 Task: Create a due date automation trigger when advanced on, on the tuesday after a card is due add basic without the blue label at 11:00 AM.
Action: Mouse moved to (1201, 90)
Screenshot: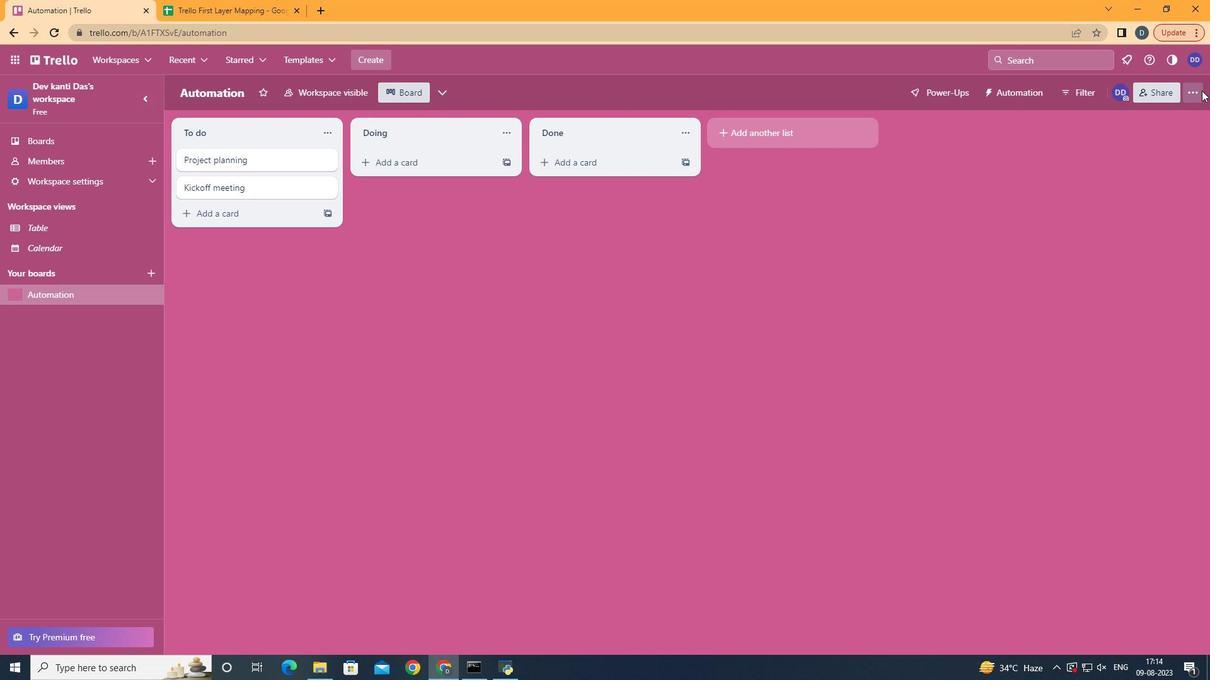 
Action: Mouse pressed left at (1201, 90)
Screenshot: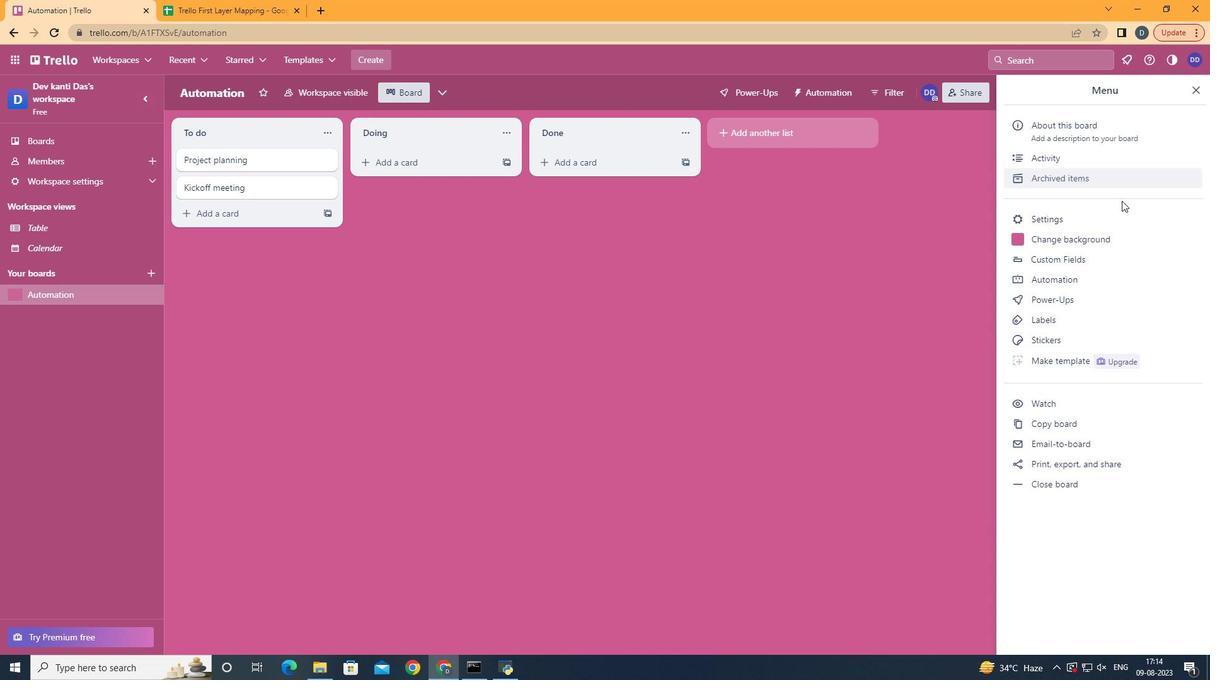 
Action: Mouse moved to (1089, 279)
Screenshot: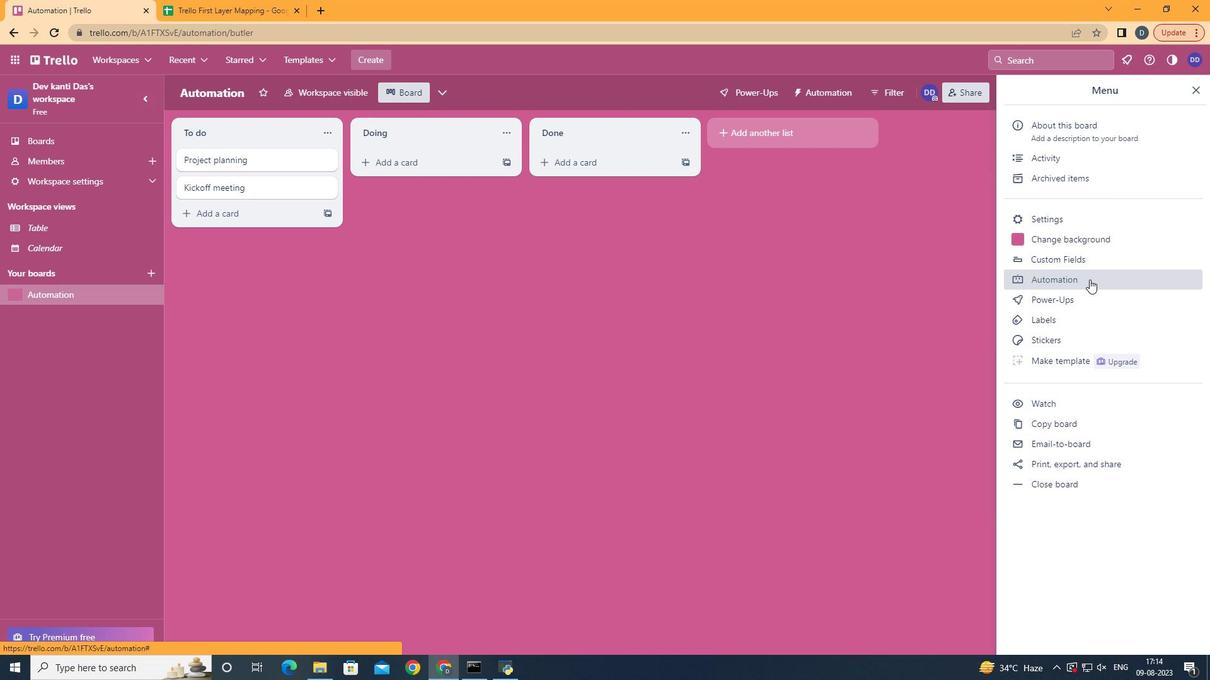 
Action: Mouse pressed left at (1089, 279)
Screenshot: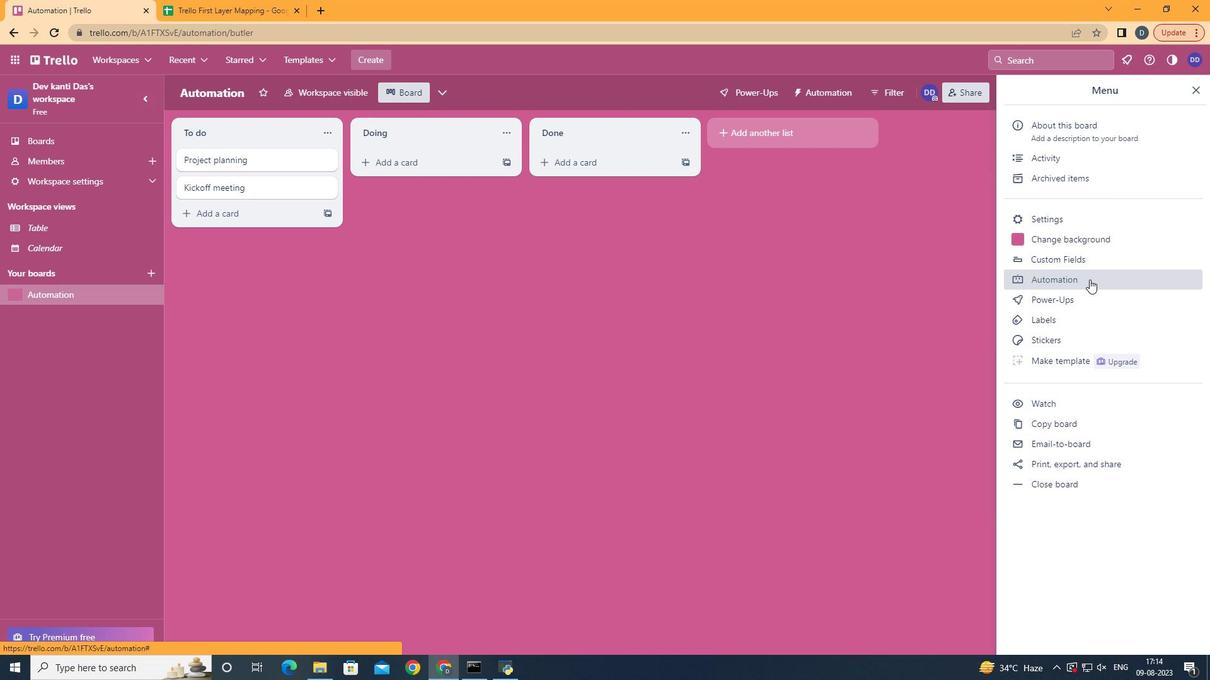 
Action: Mouse moved to (245, 248)
Screenshot: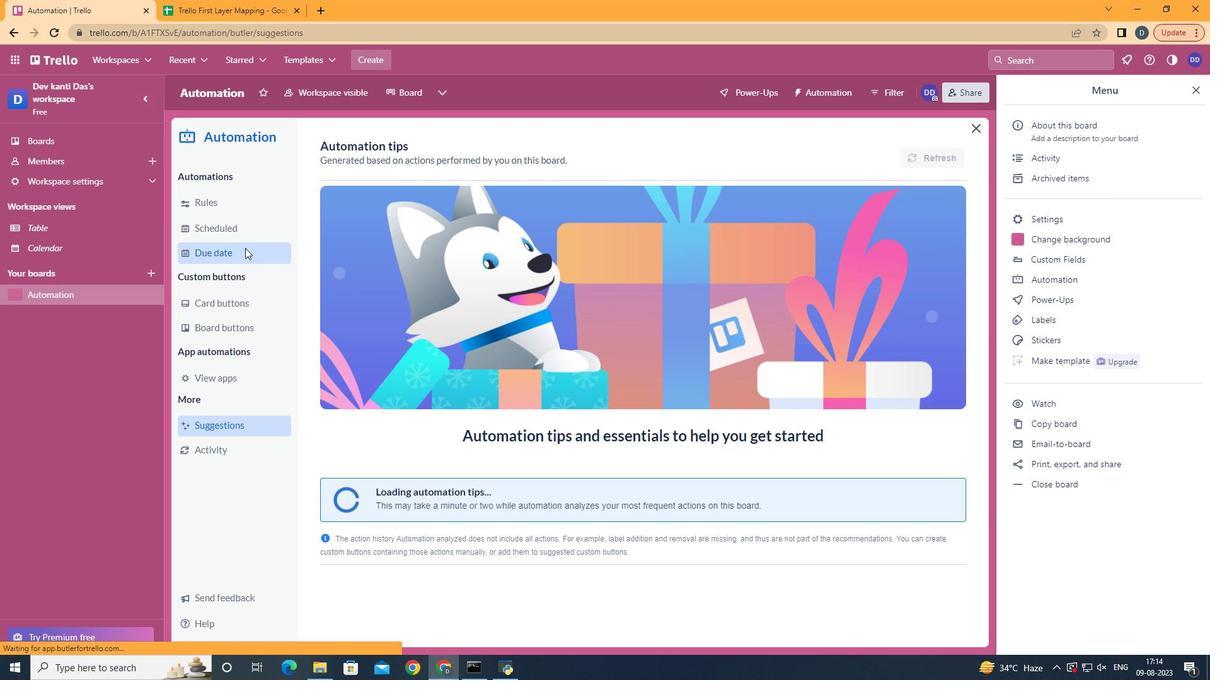 
Action: Mouse pressed left at (245, 248)
Screenshot: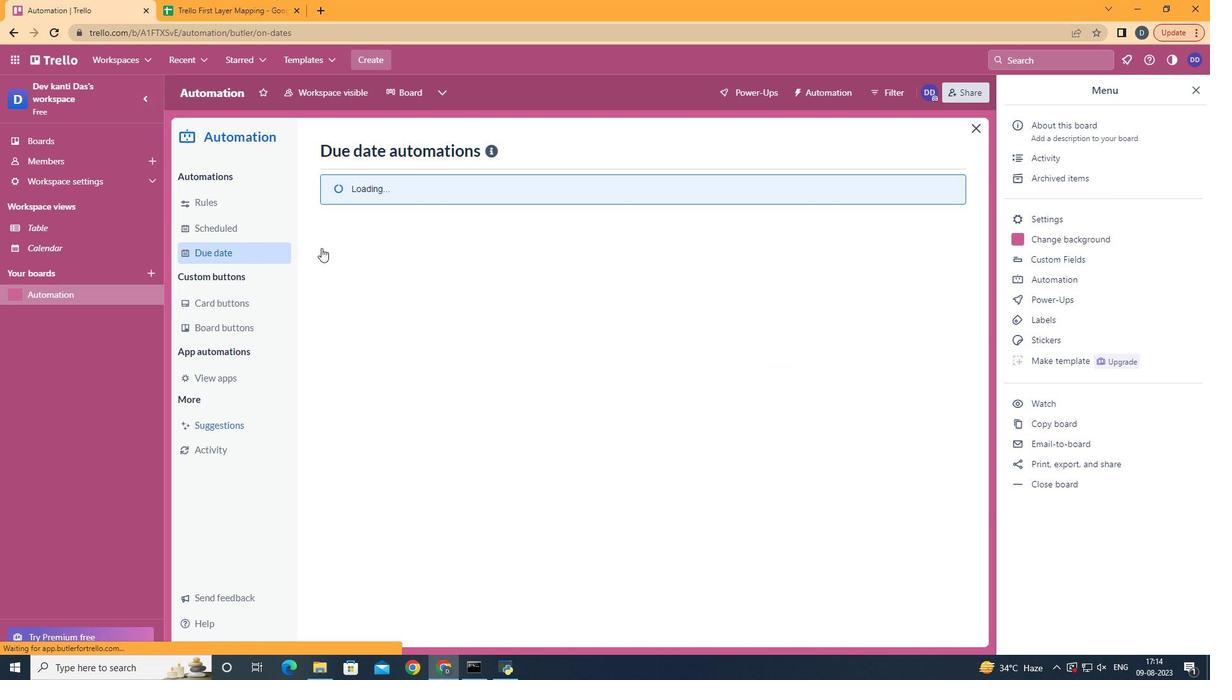 
Action: Mouse moved to (886, 146)
Screenshot: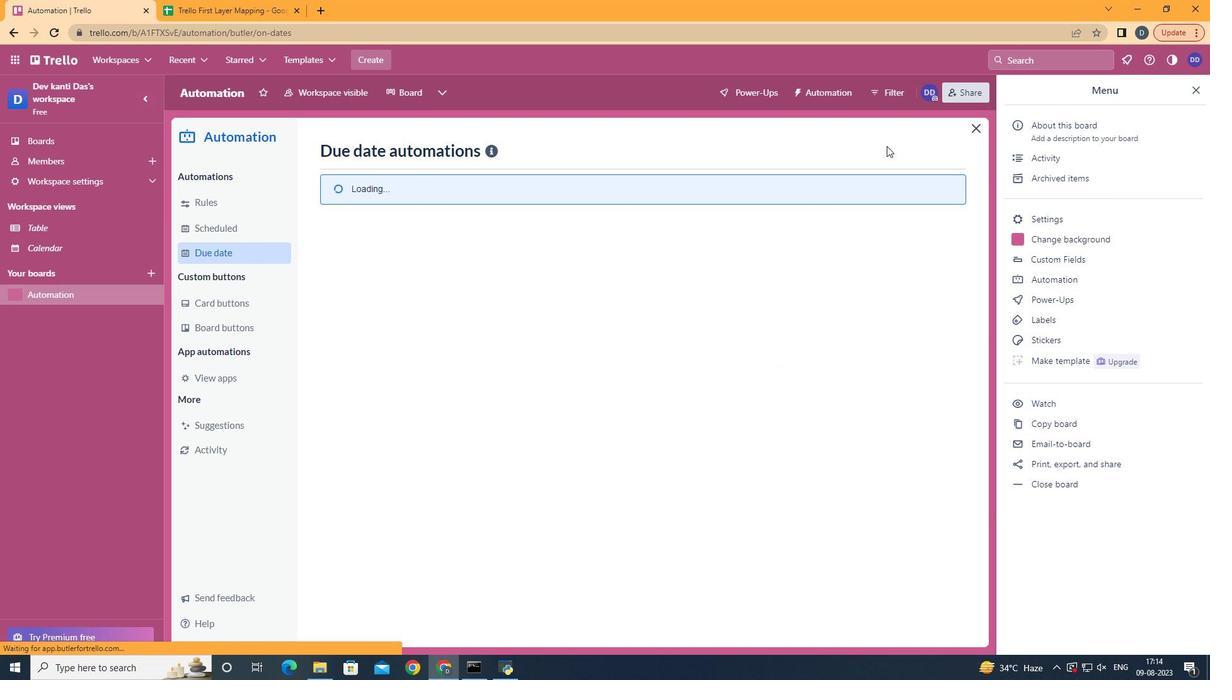 
Action: Mouse pressed left at (886, 146)
Screenshot: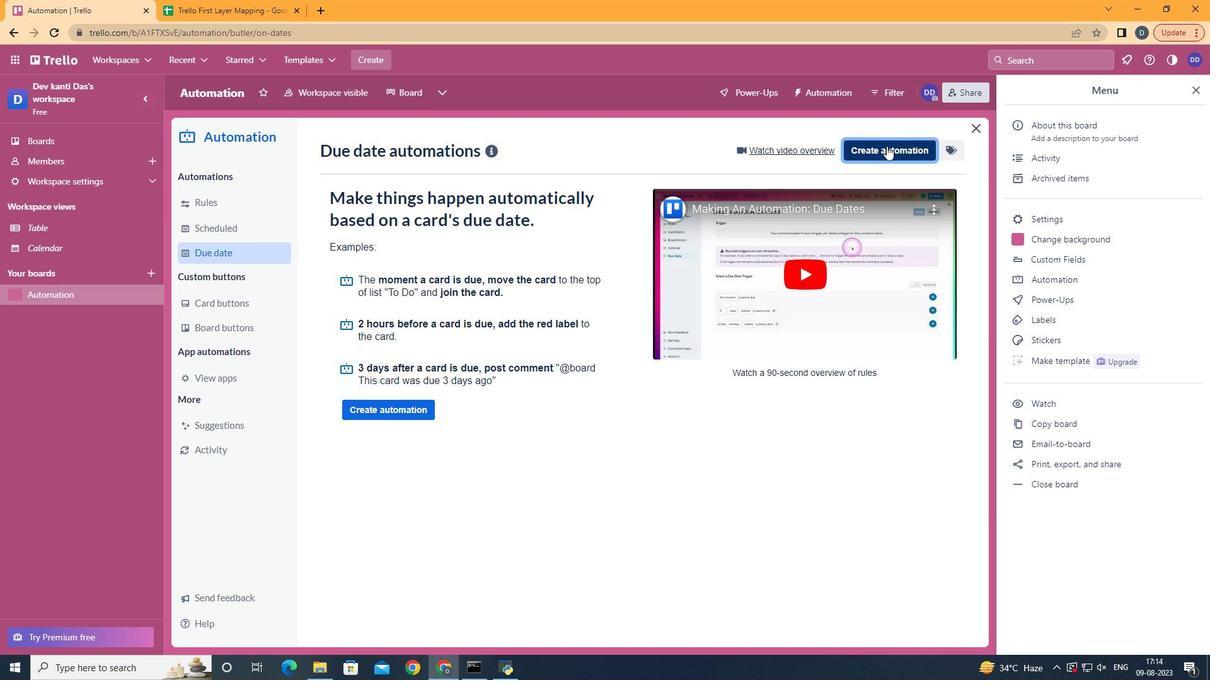 
Action: Mouse moved to (683, 272)
Screenshot: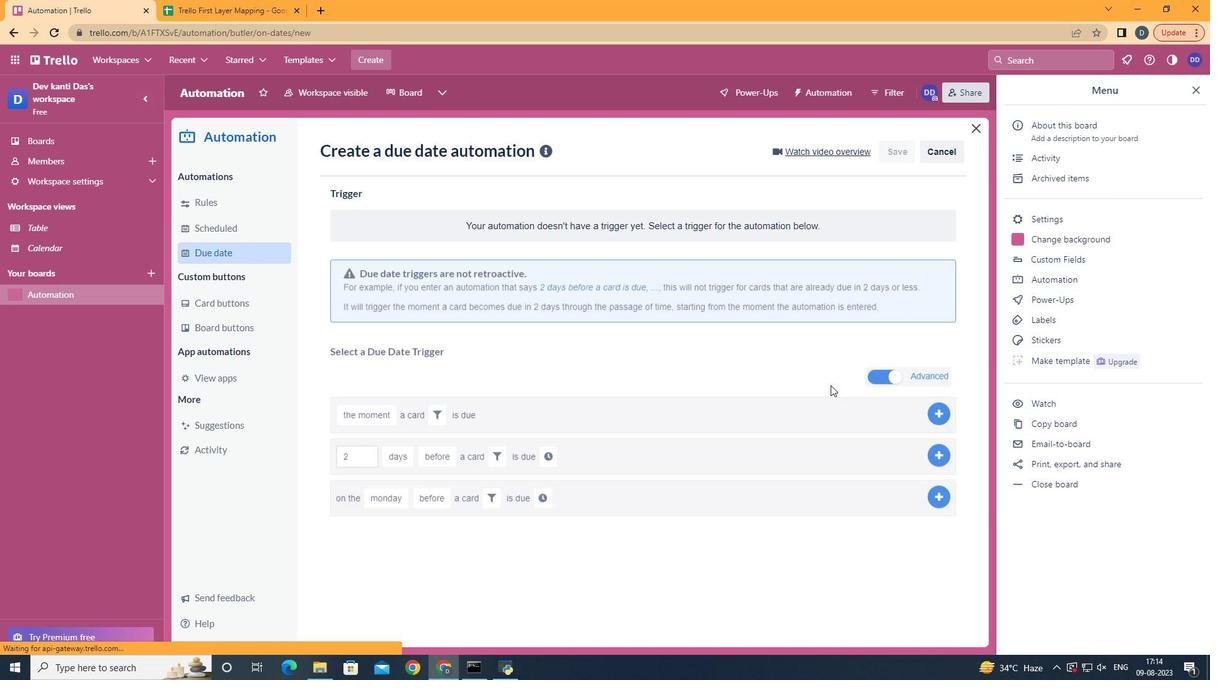 
Action: Mouse pressed left at (683, 272)
Screenshot: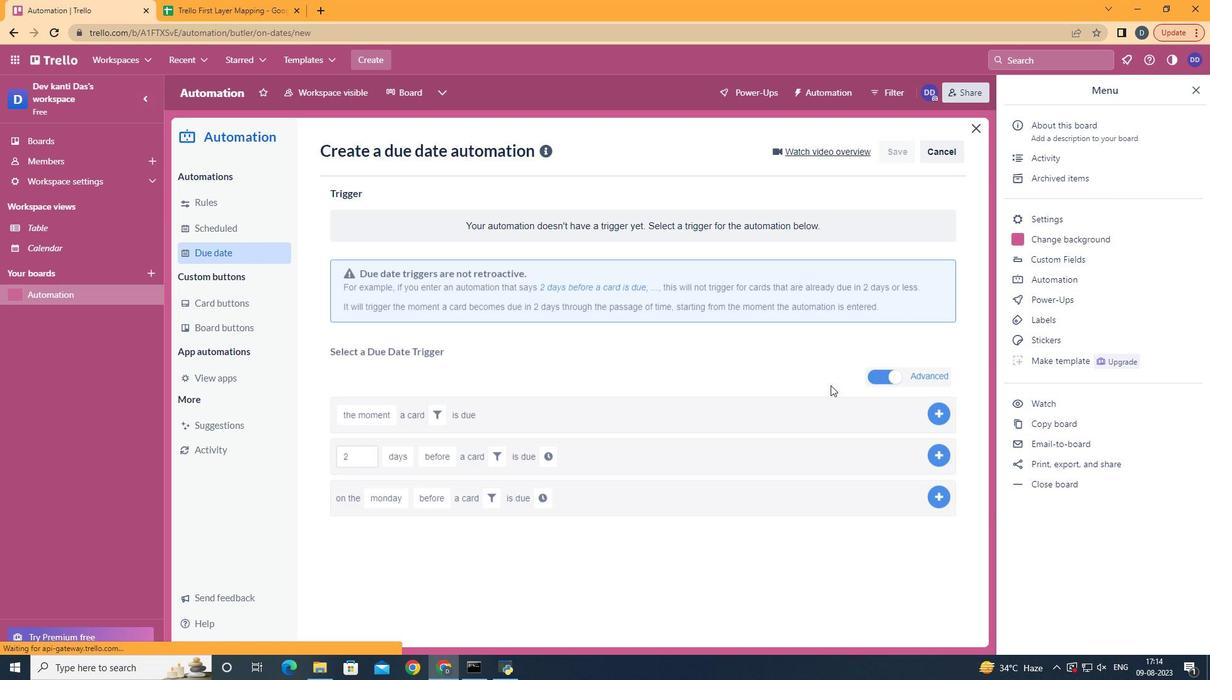 
Action: Mouse moved to (399, 350)
Screenshot: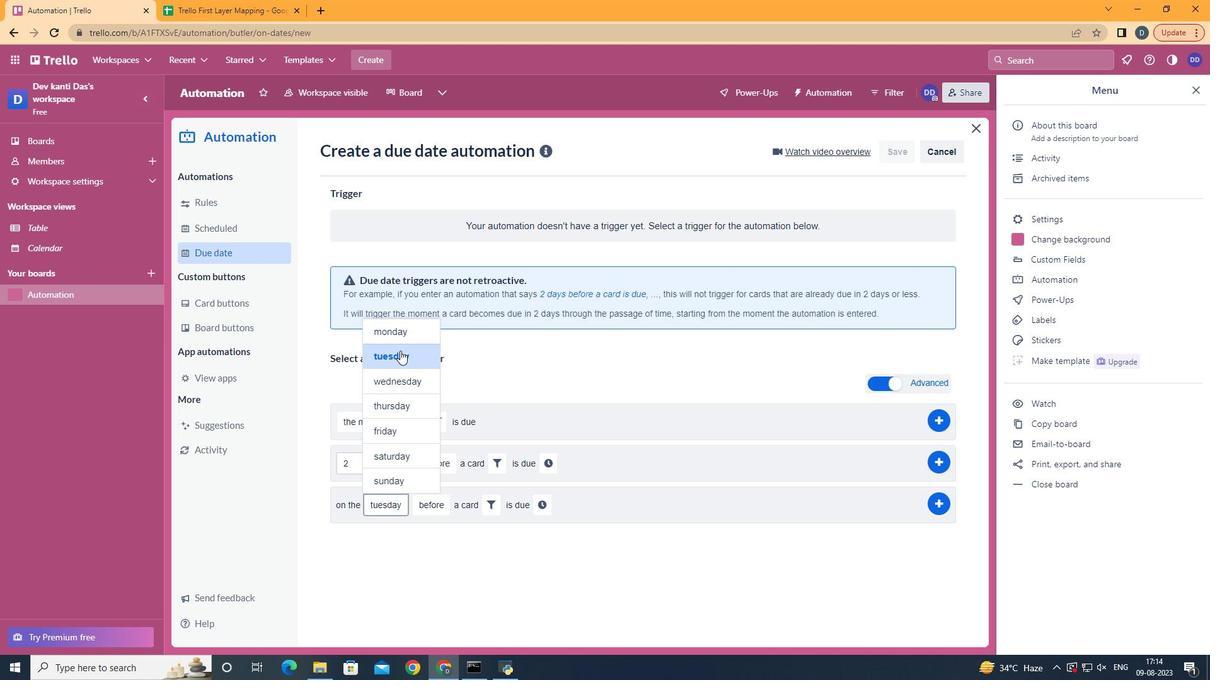 
Action: Mouse pressed left at (399, 350)
Screenshot: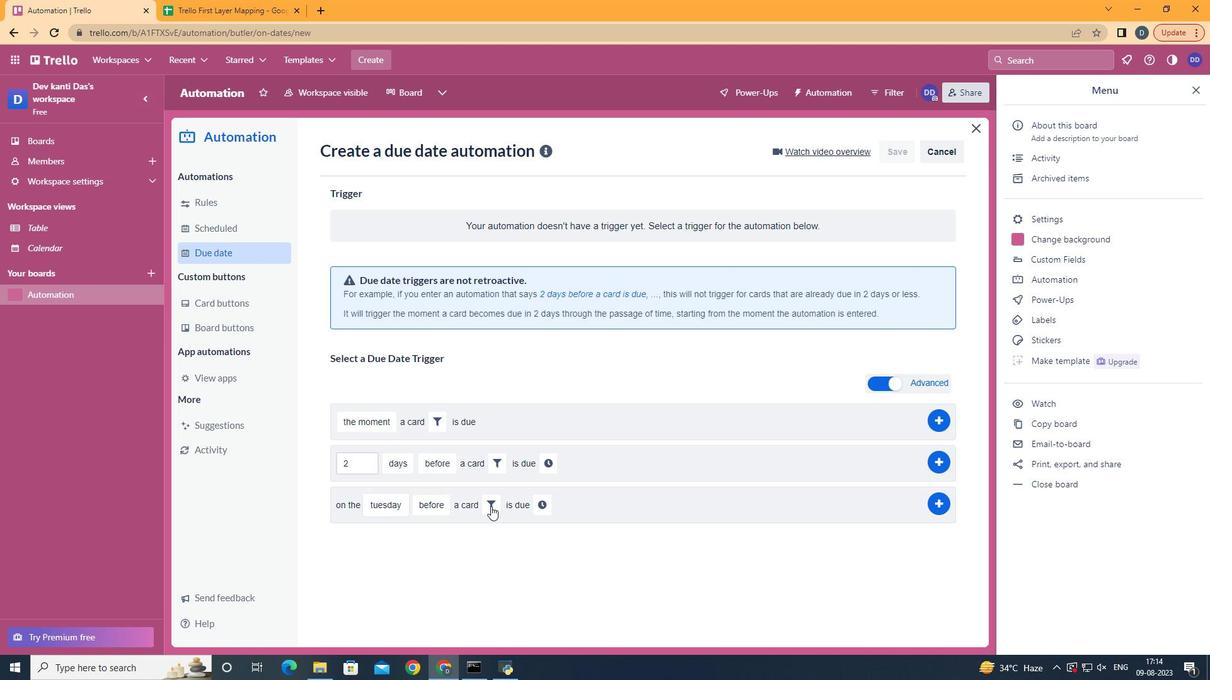
Action: Mouse moved to (495, 506)
Screenshot: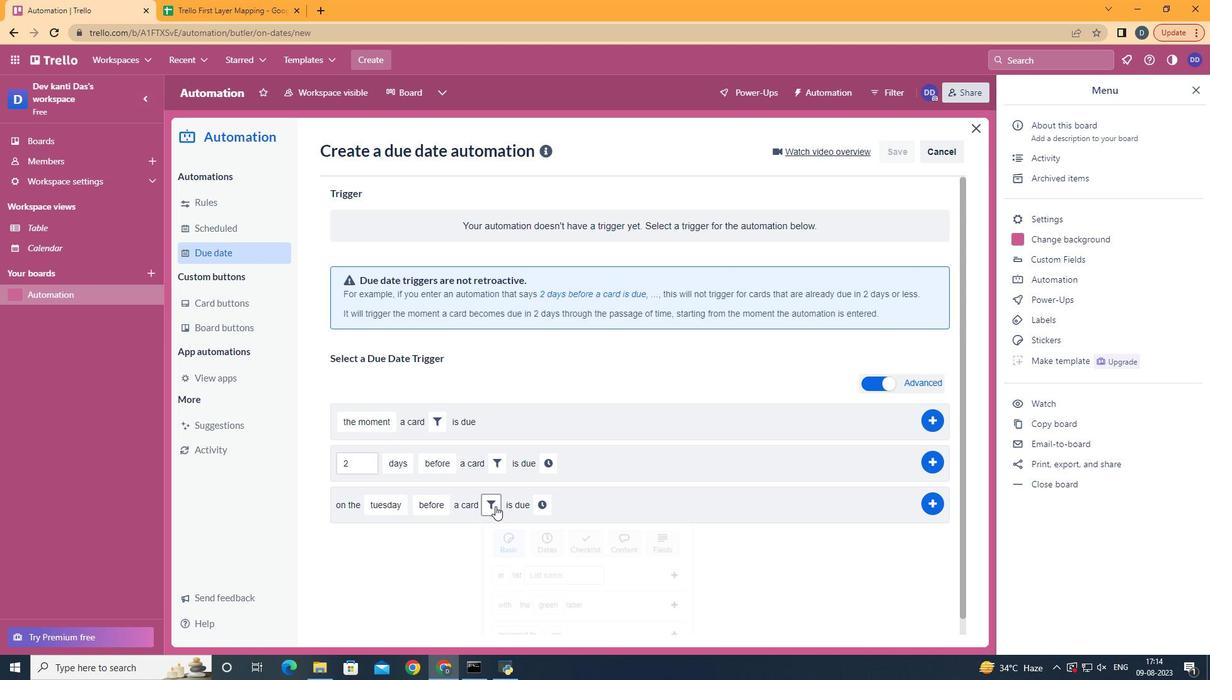 
Action: Mouse pressed left at (495, 506)
Screenshot: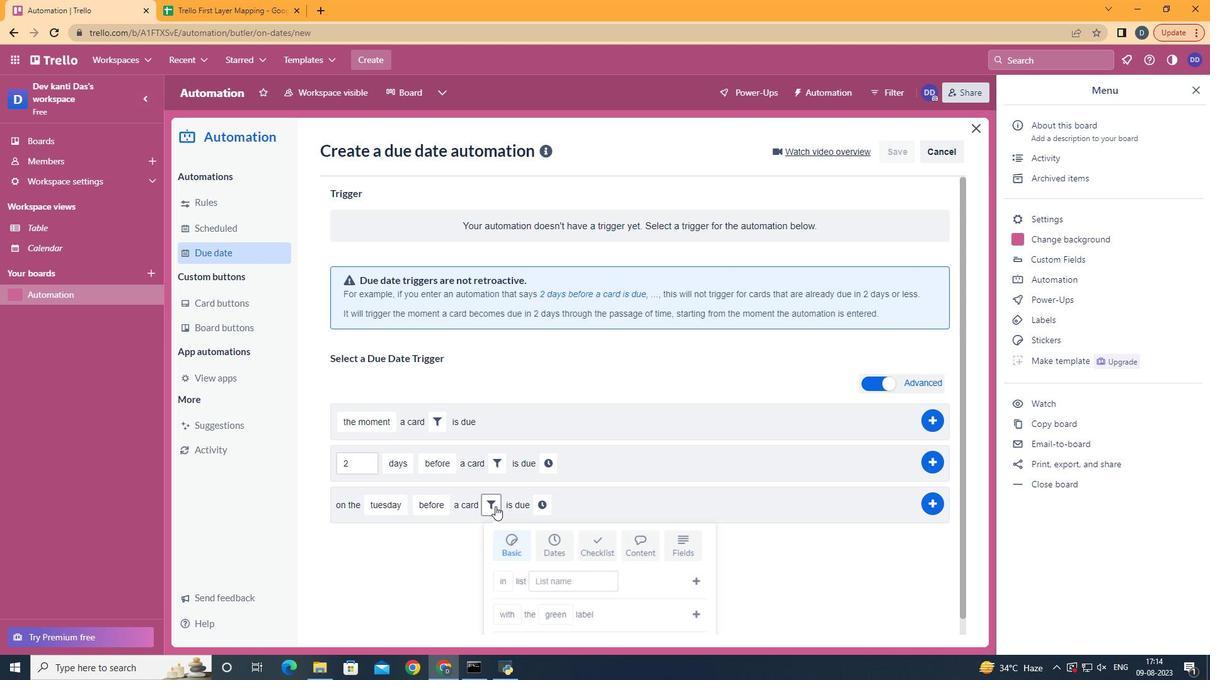 
Action: Mouse moved to (443, 559)
Screenshot: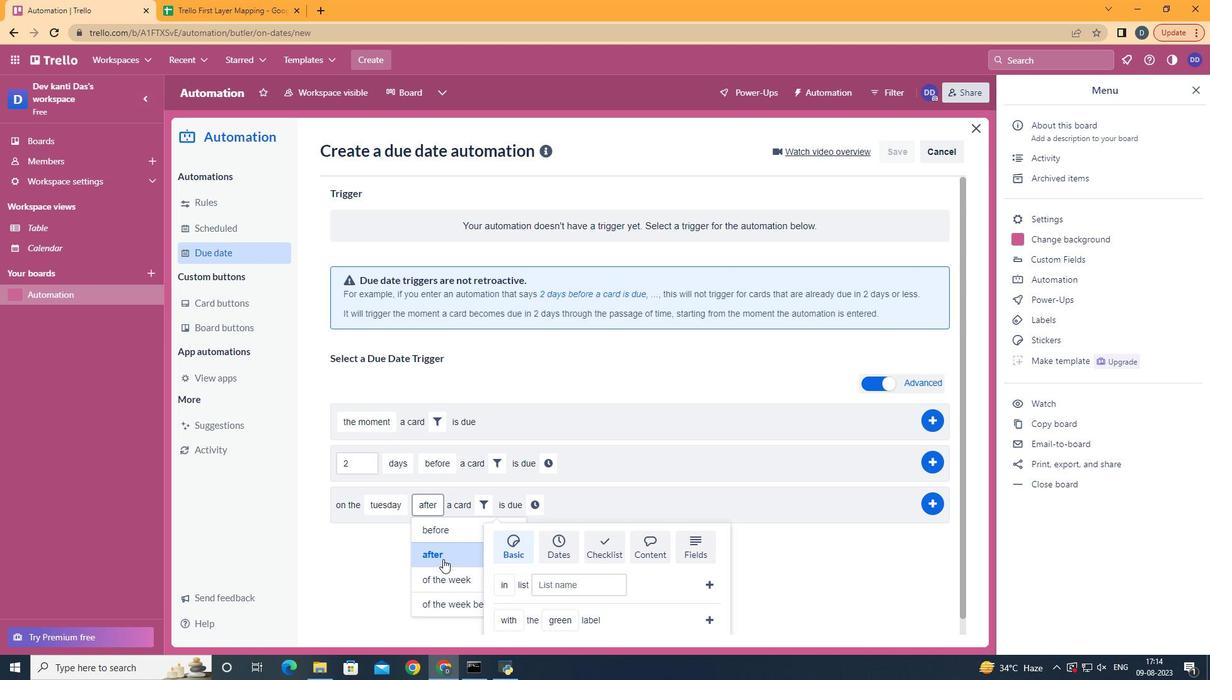 
Action: Mouse pressed left at (443, 559)
Screenshot: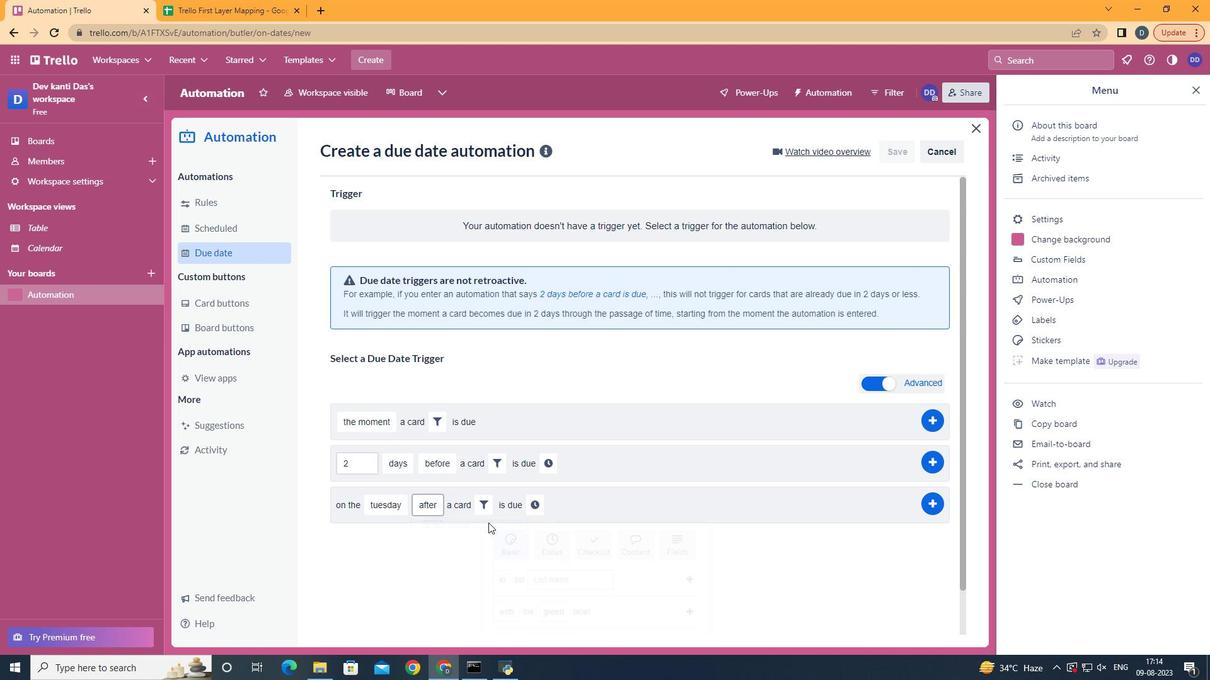 
Action: Mouse moved to (489, 509)
Screenshot: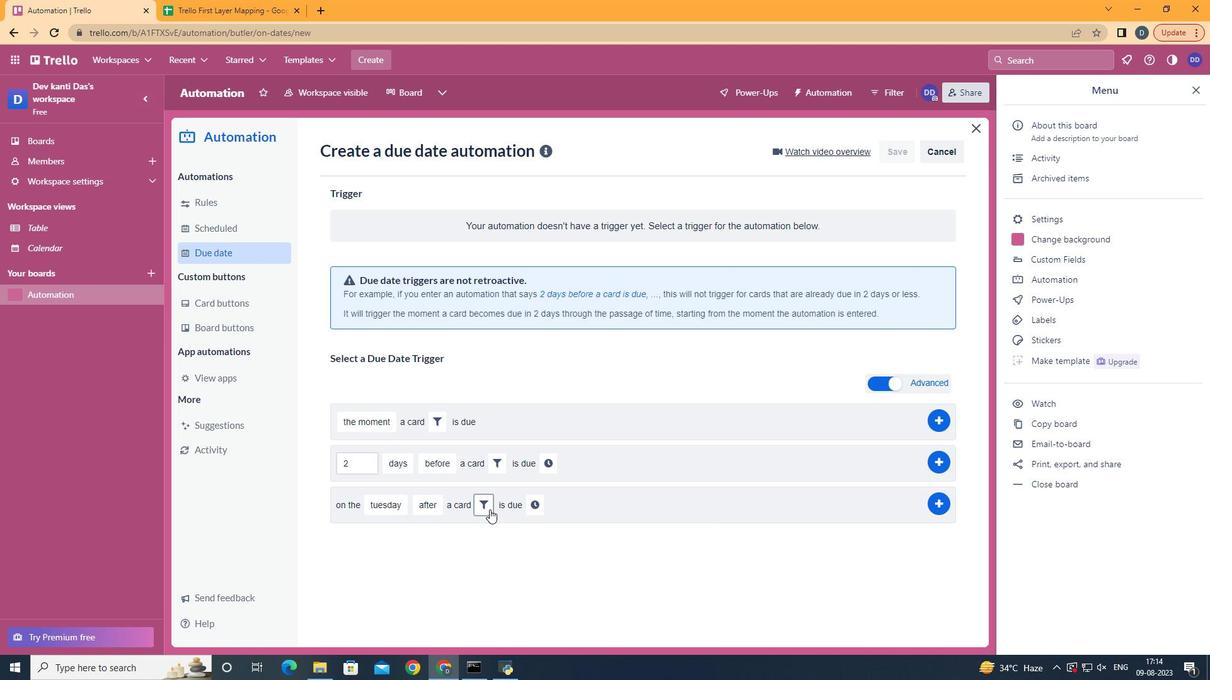 
Action: Mouse pressed left at (489, 509)
Screenshot: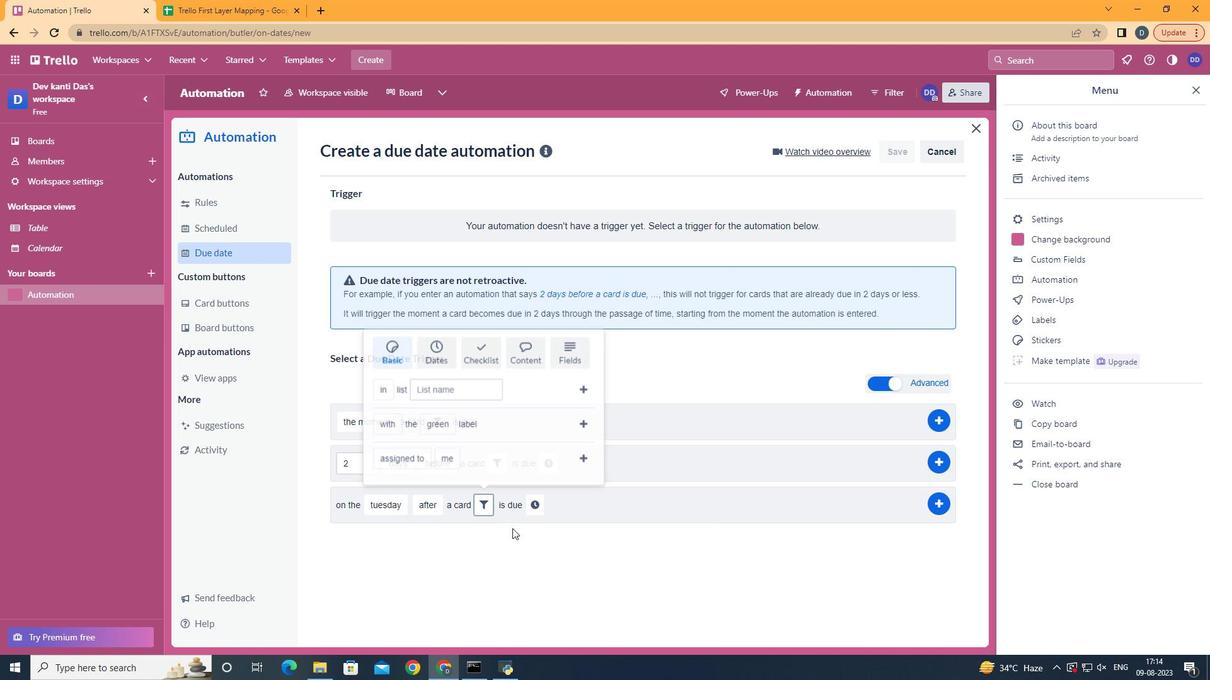 
Action: Mouse moved to (434, 456)
Screenshot: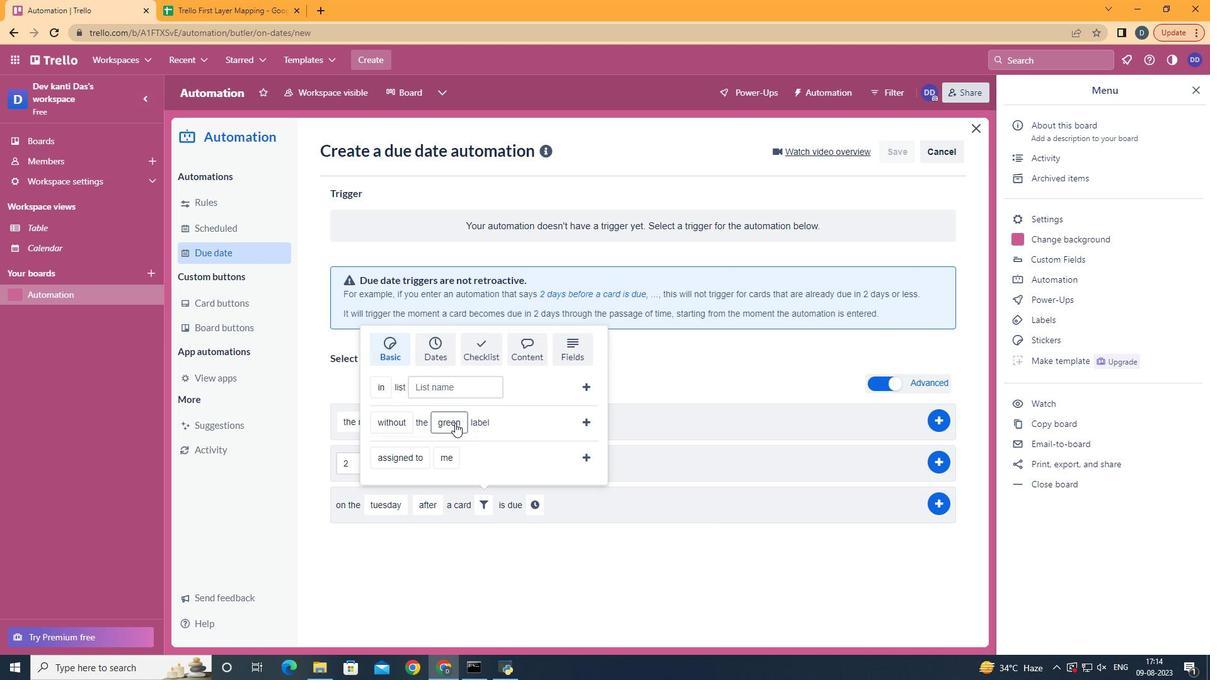 
Action: Mouse pressed left at (403, 469)
Screenshot: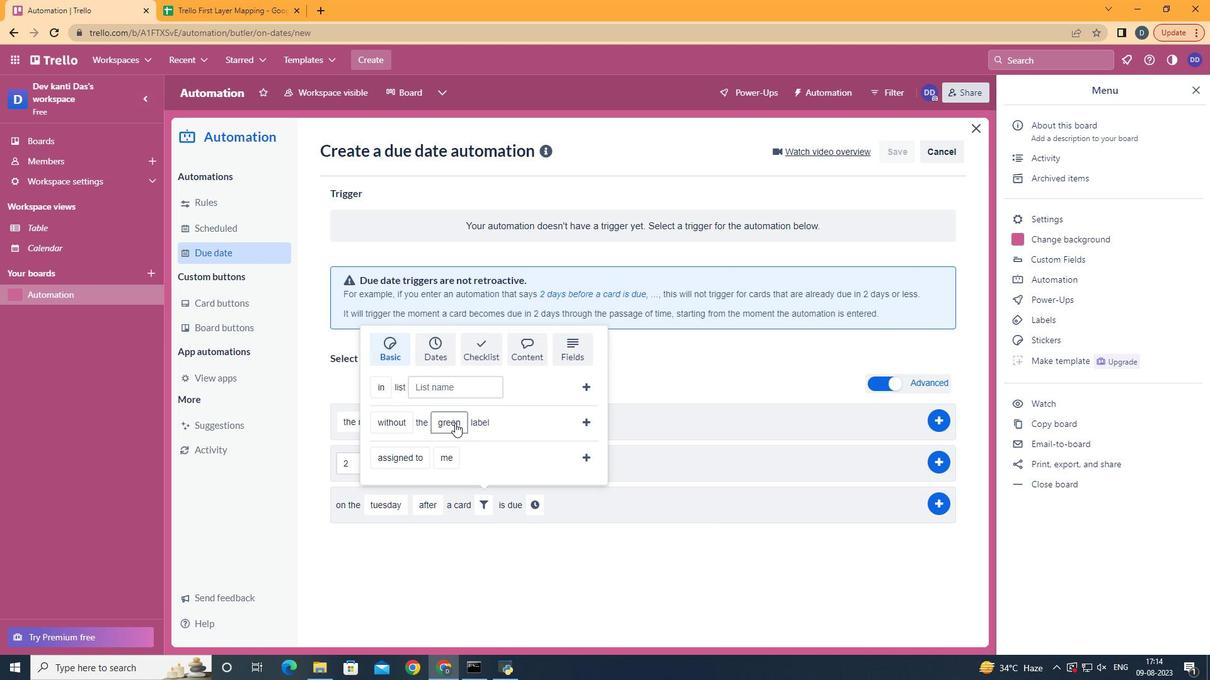 
Action: Mouse moved to (461, 569)
Screenshot: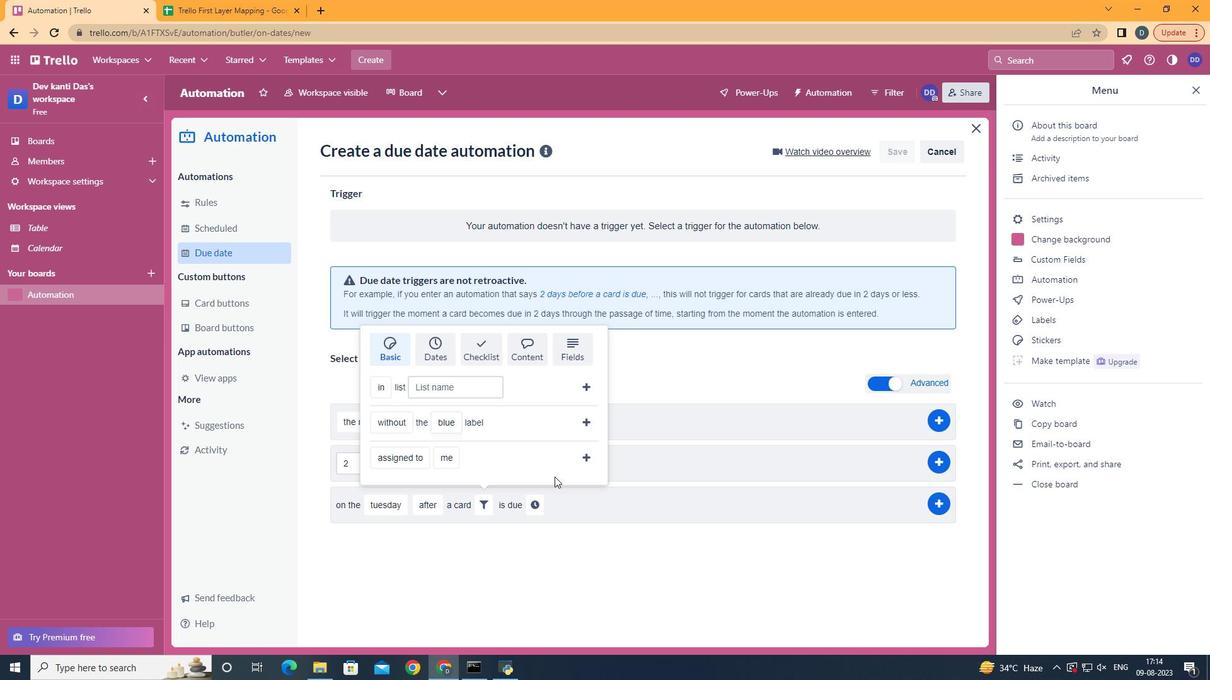 
Action: Mouse pressed left at (461, 569)
Screenshot: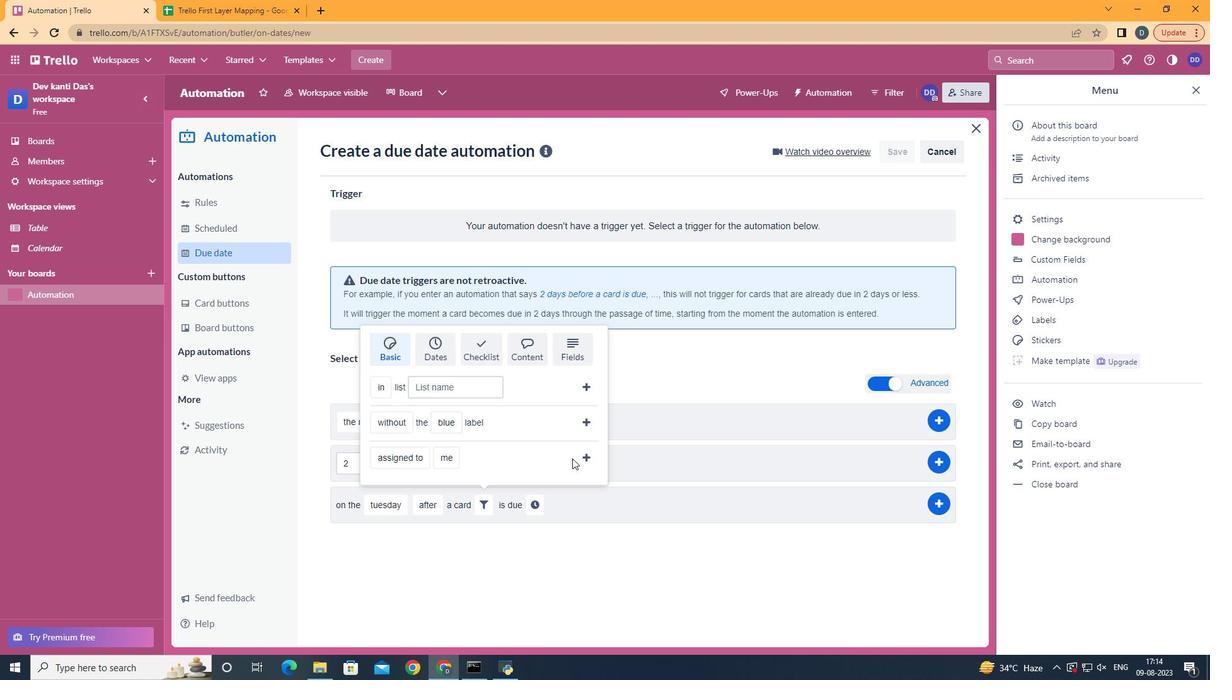 
Action: Mouse moved to (579, 425)
Screenshot: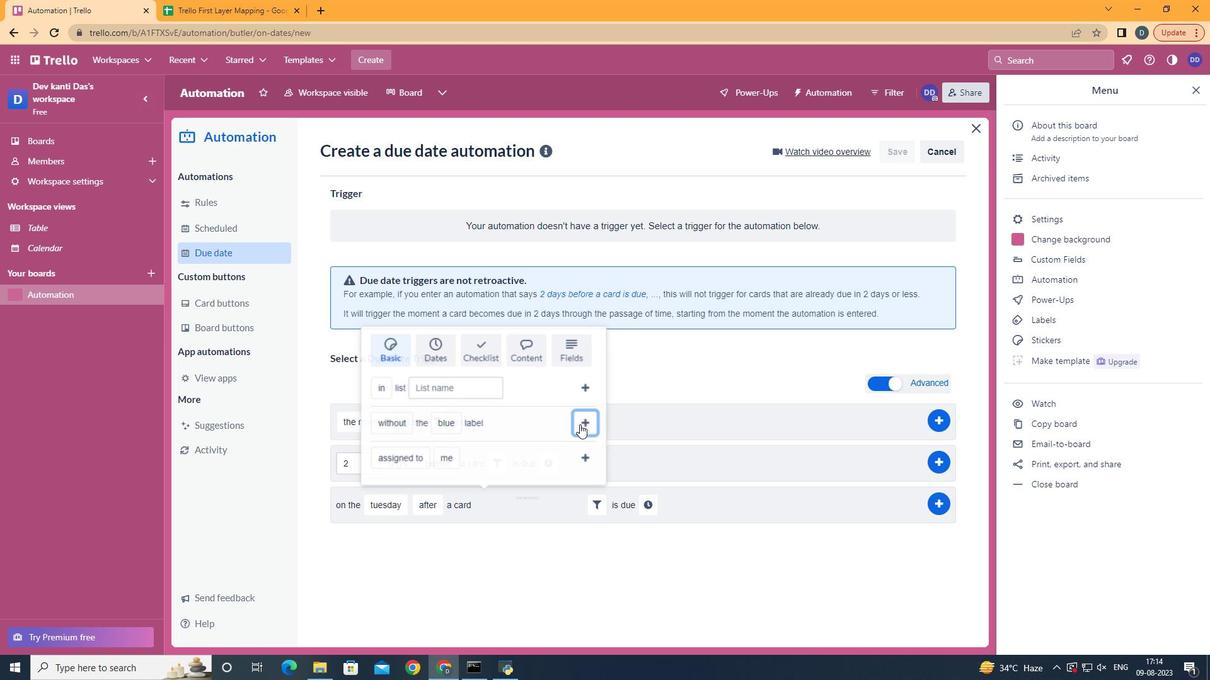 
Action: Mouse pressed left at (579, 425)
Screenshot: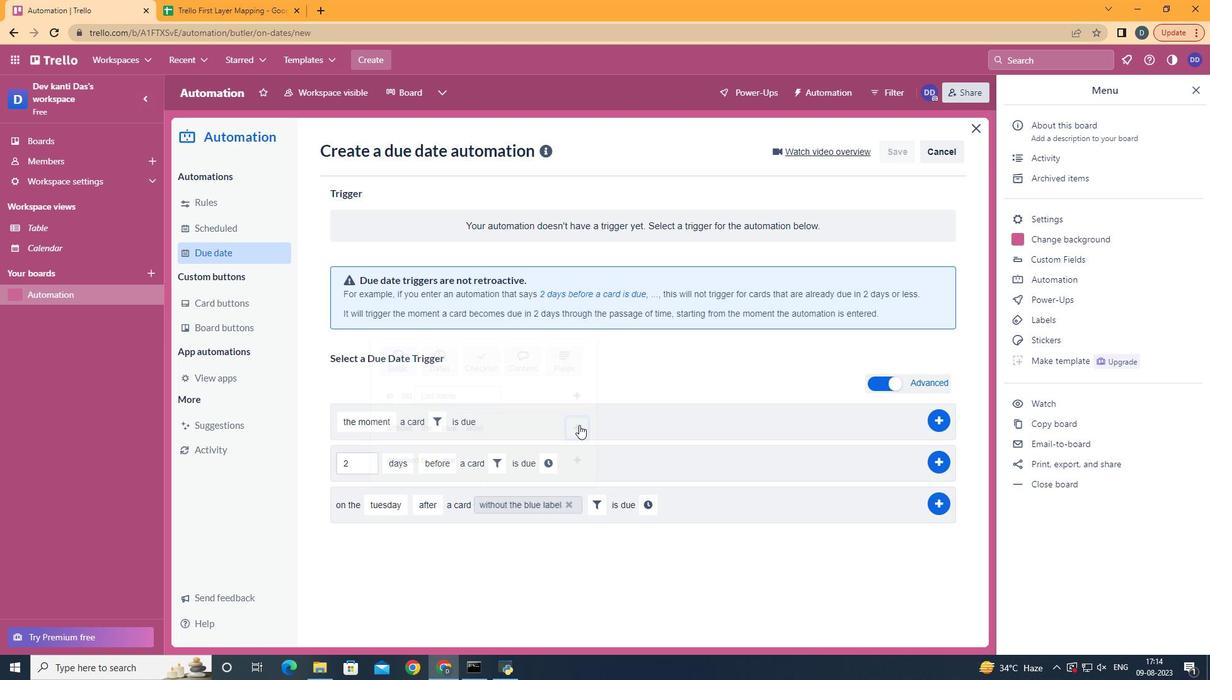 
Action: Mouse moved to (639, 505)
Screenshot: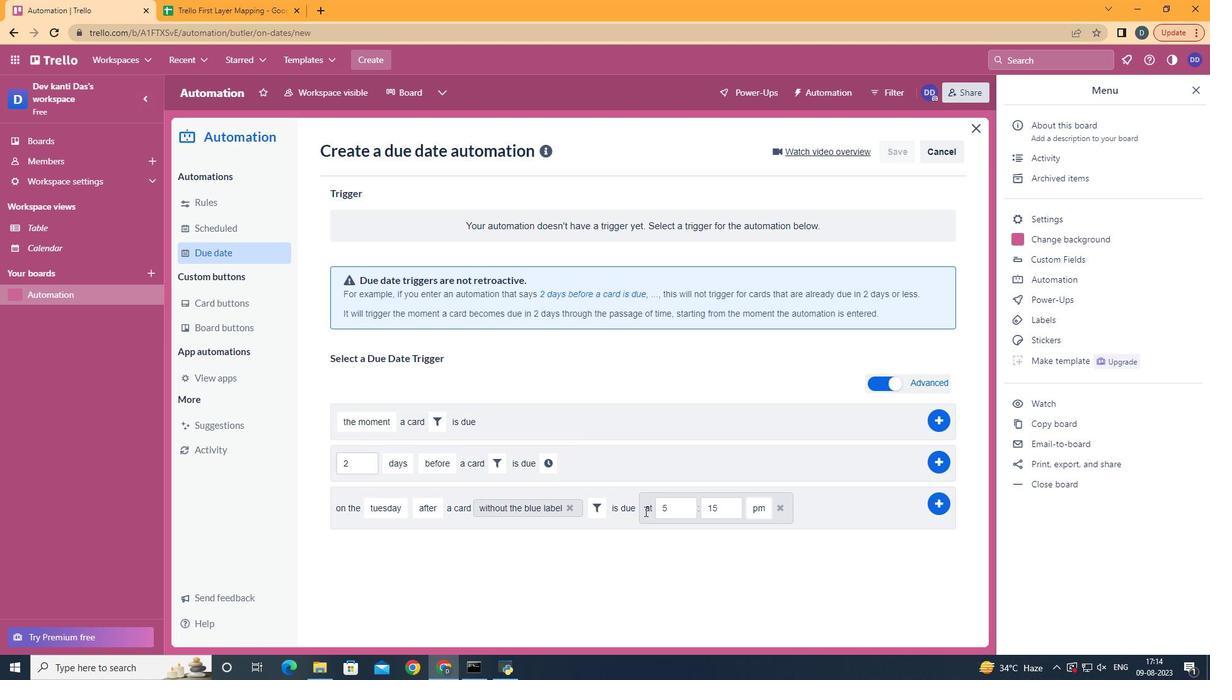 
Action: Mouse pressed left at (639, 505)
Screenshot: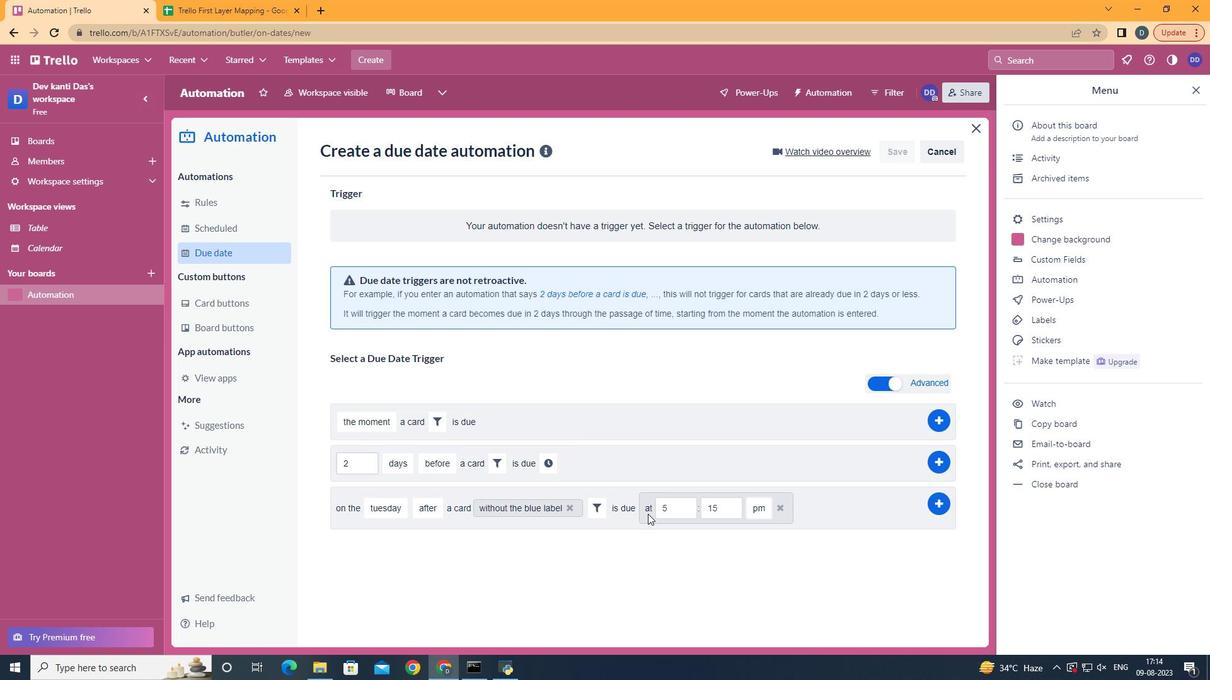 
Action: Mouse moved to (671, 509)
Screenshot: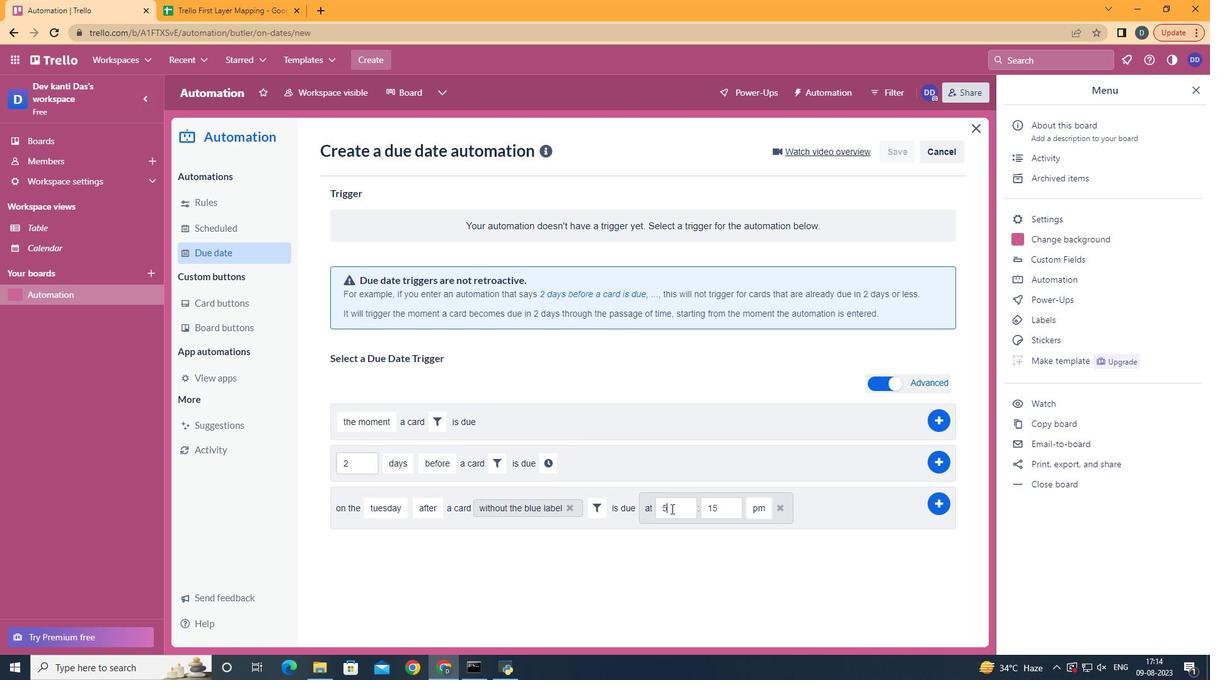 
Action: Mouse pressed left at (671, 509)
Screenshot: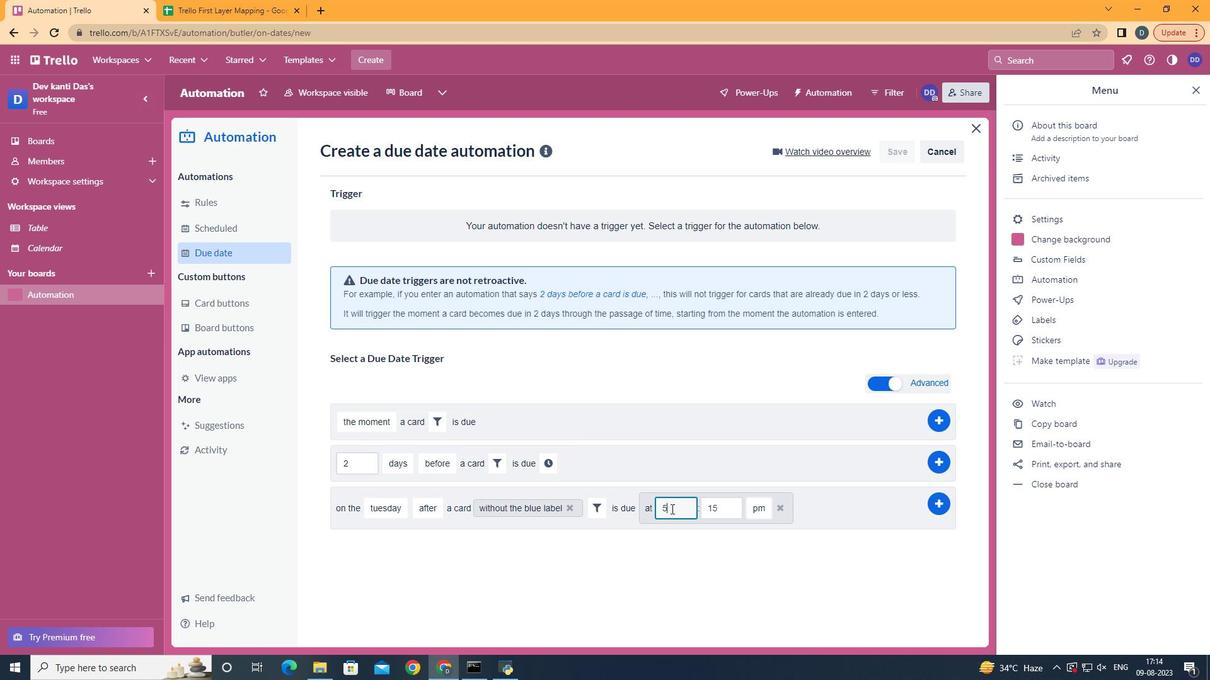 
Action: Key pressed <Key.backspace>11
Screenshot: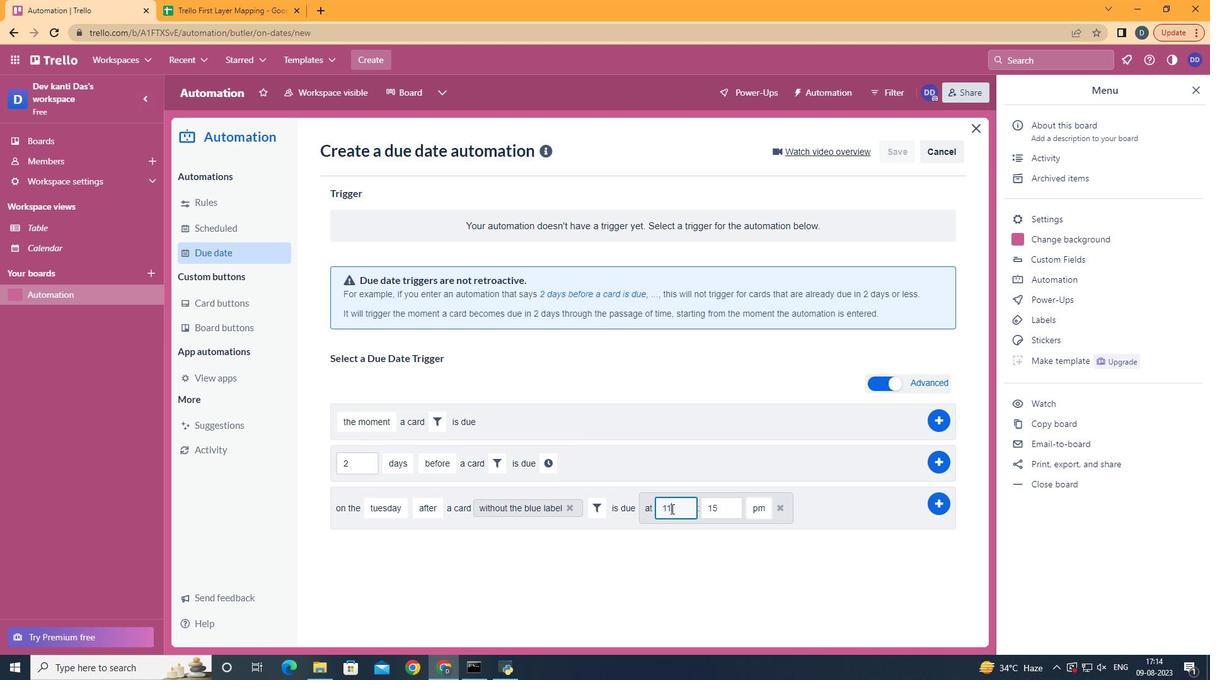
Action: Mouse moved to (724, 518)
Screenshot: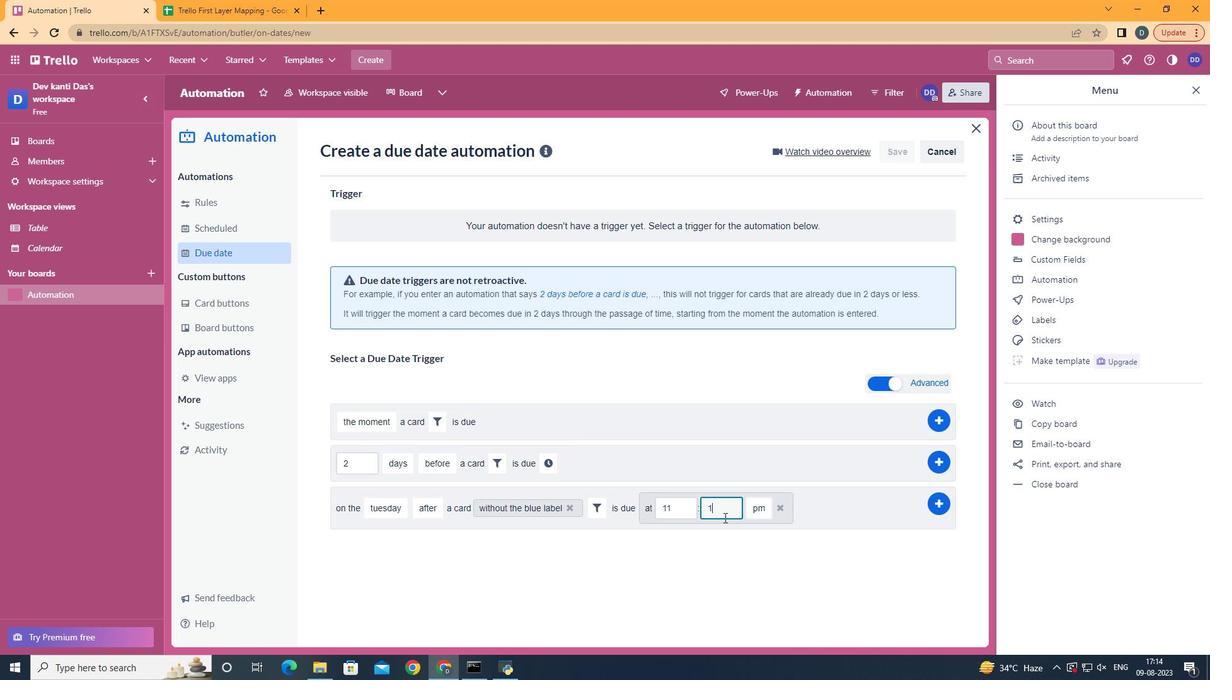 
Action: Mouse pressed left at (724, 518)
Screenshot: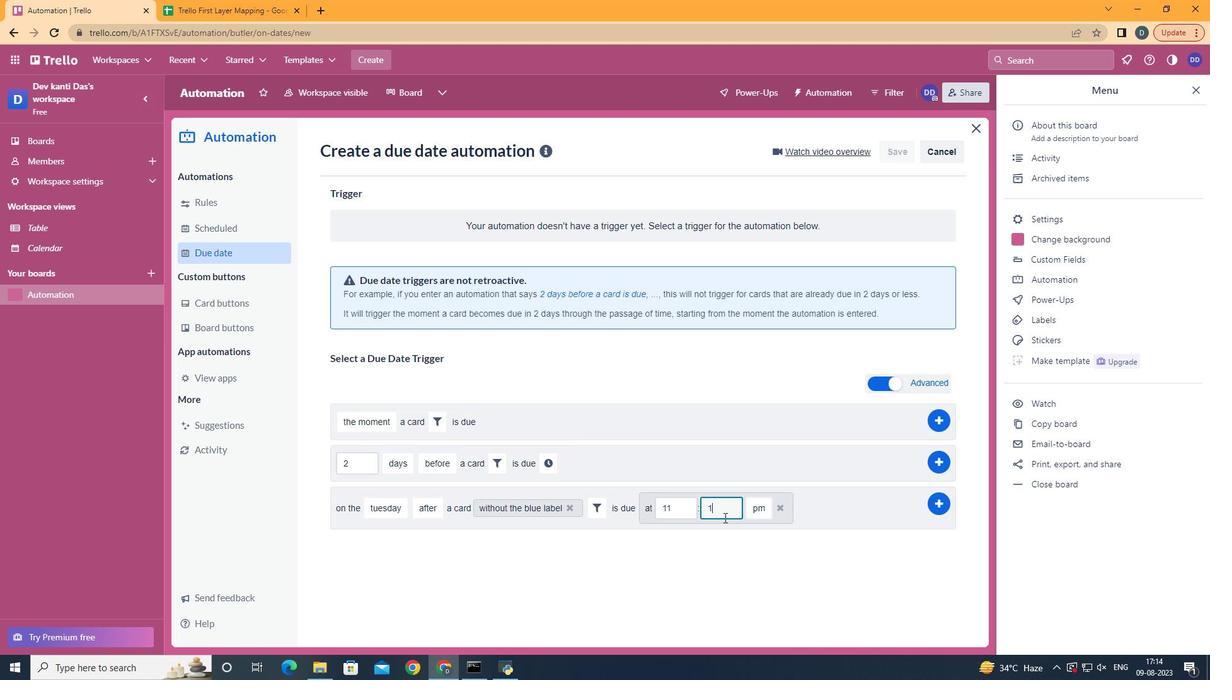
Action: Key pressed <Key.backspace><Key.backspace>00
Screenshot: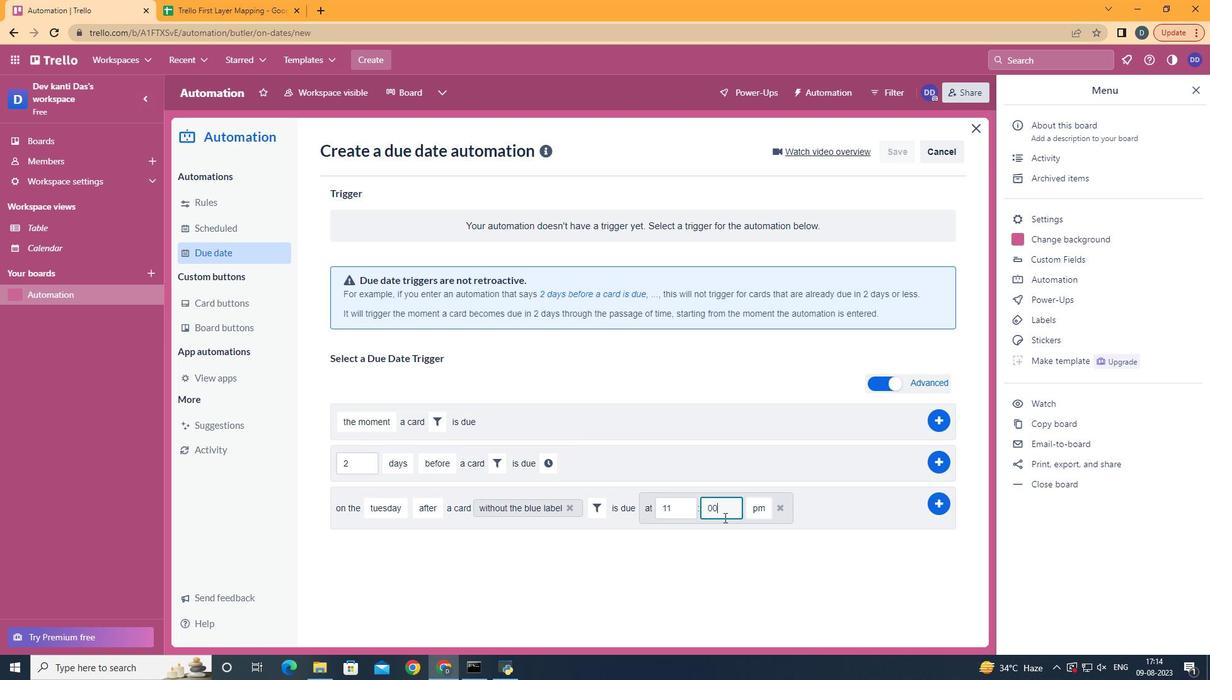 
Action: Mouse moved to (761, 536)
Screenshot: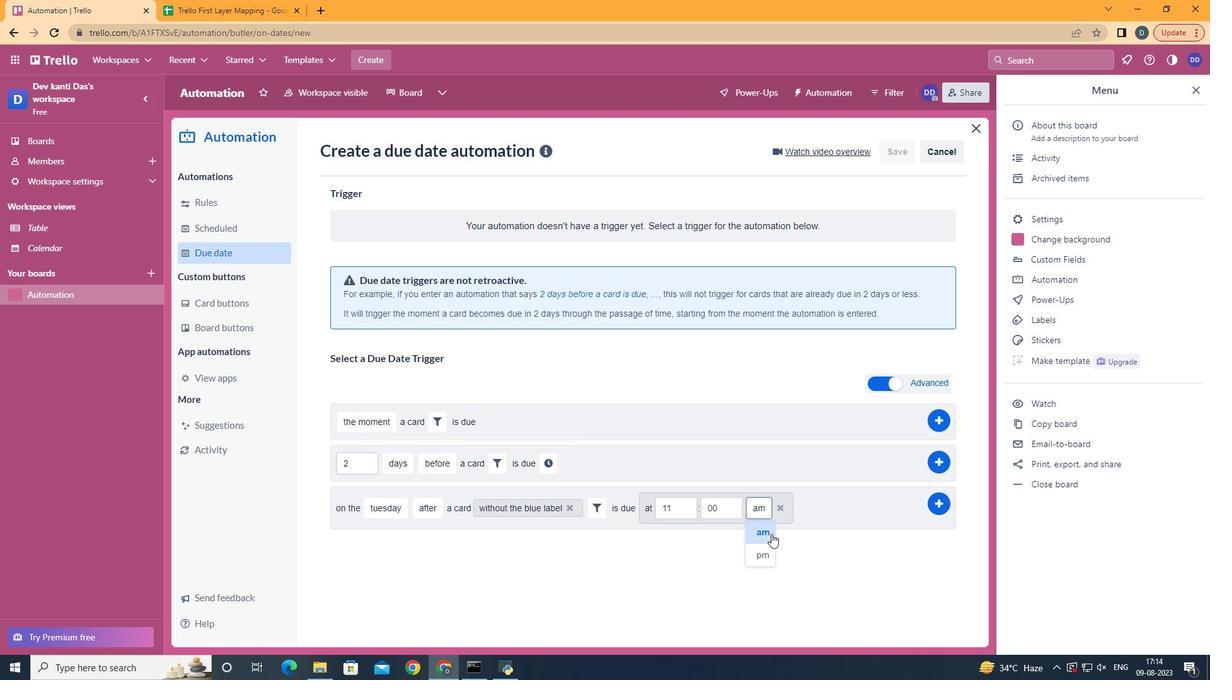 
Action: Mouse pressed left at (761, 536)
Screenshot: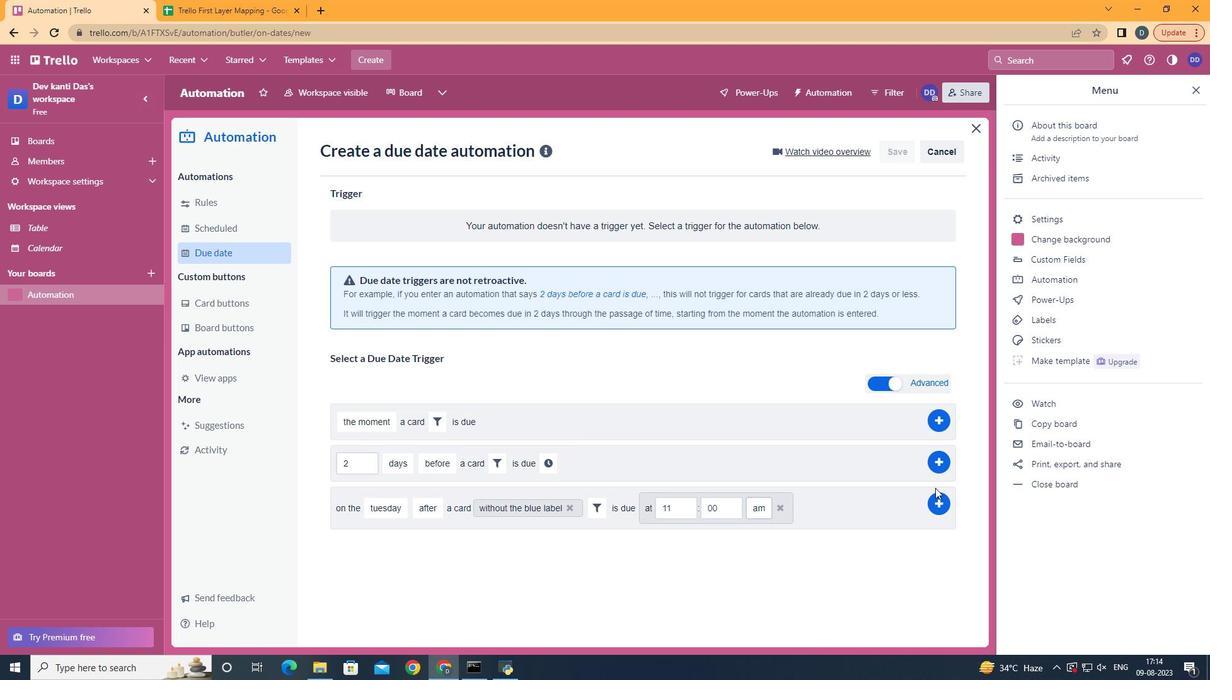 
Action: Mouse moved to (939, 508)
Screenshot: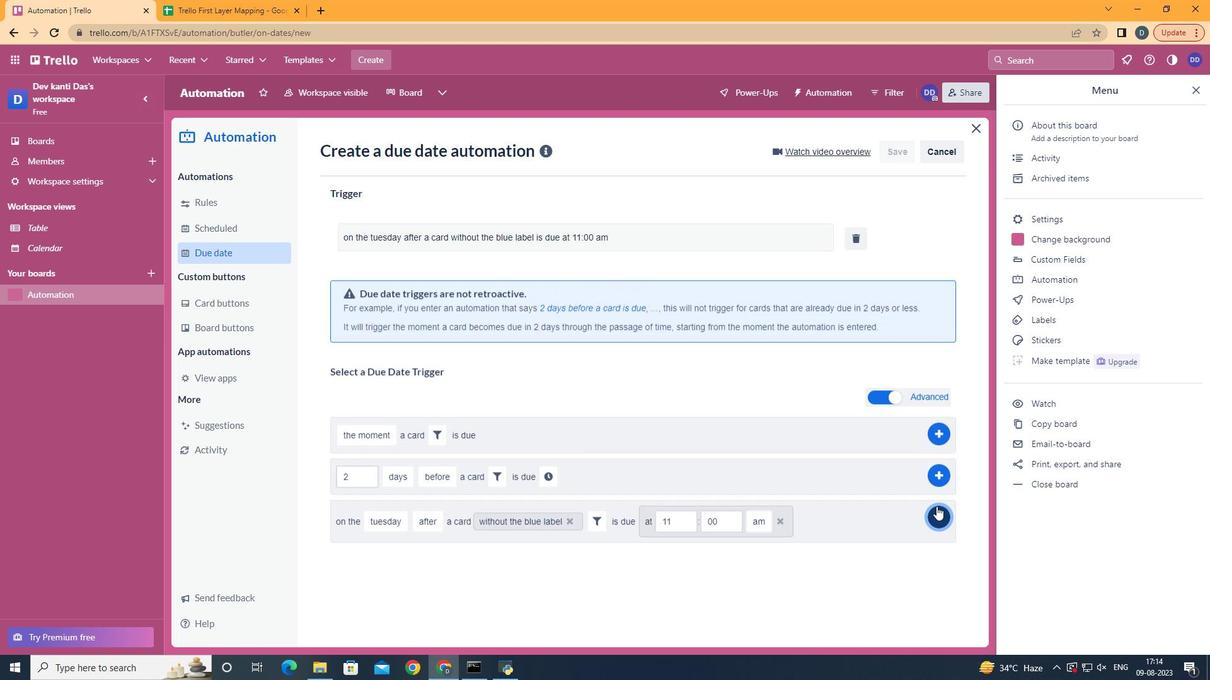 
Action: Mouse pressed left at (939, 508)
Screenshot: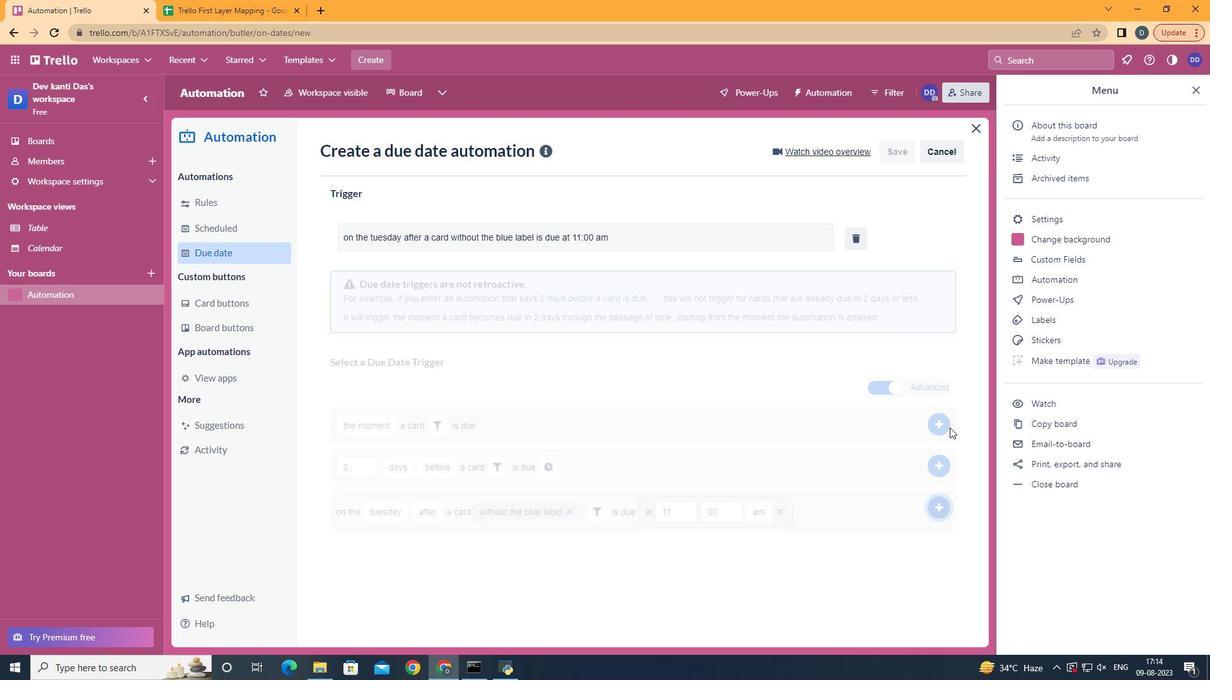 
Action: Mouse moved to (690, 299)
Screenshot: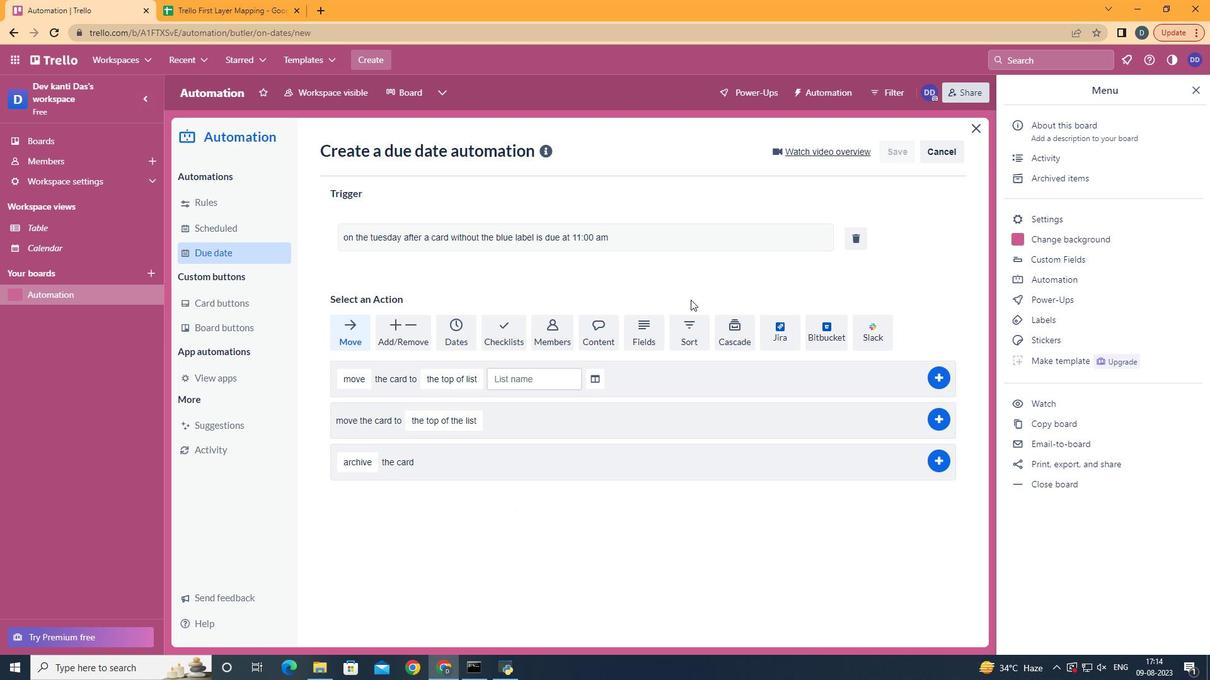
